 Task: Add the task  Create a new chatbot for customer support to the section API Design Sprint in the project AgileCon and add a Due Date to the respective task as 2023/11/02
Action: Mouse moved to (43, 324)
Screenshot: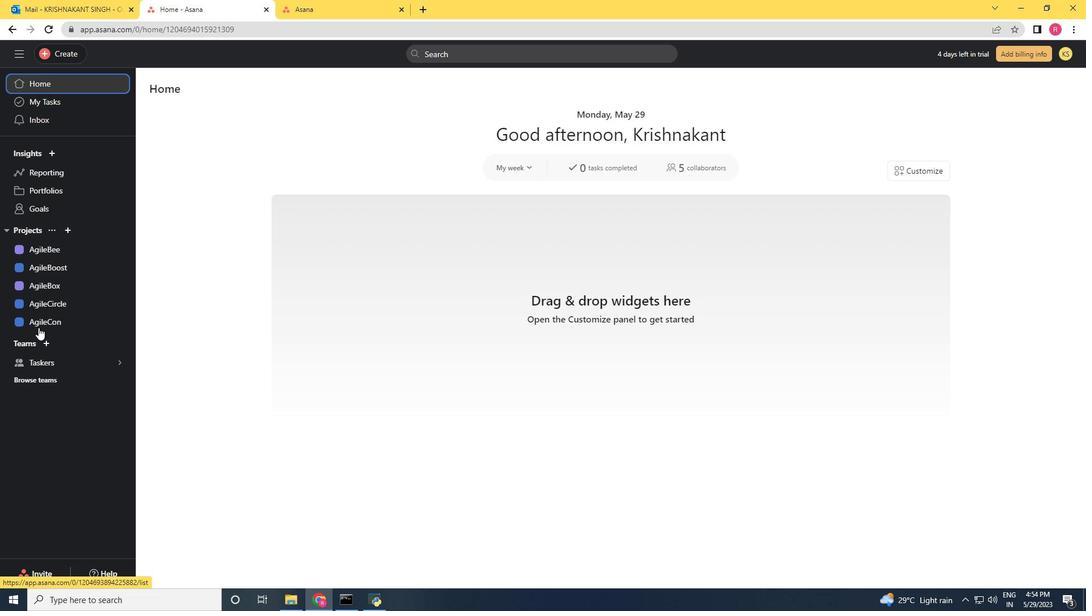 
Action: Mouse pressed left at (43, 324)
Screenshot: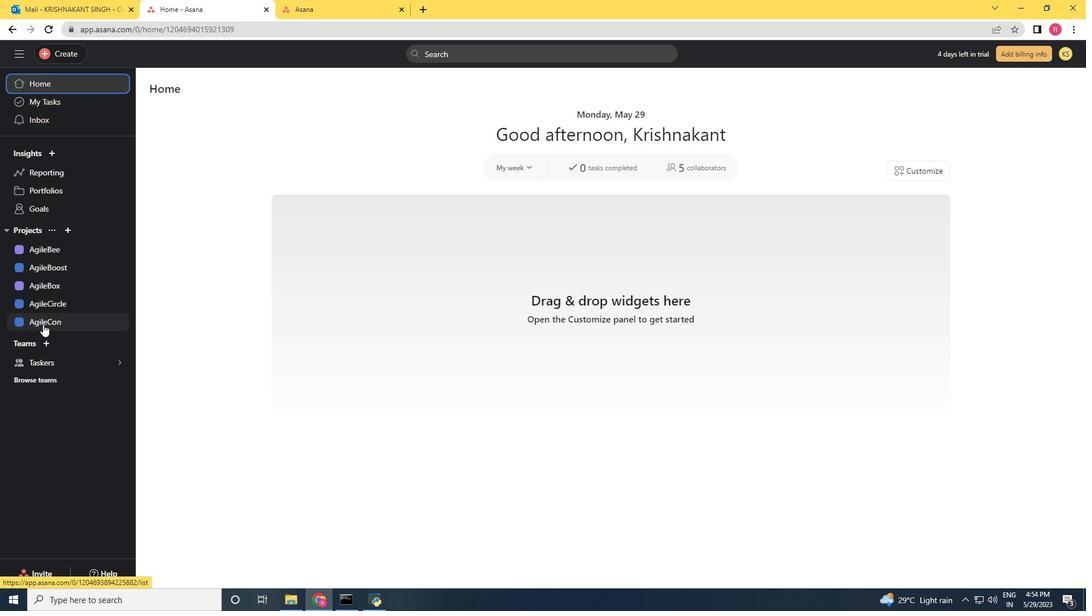
Action: Mouse moved to (648, 461)
Screenshot: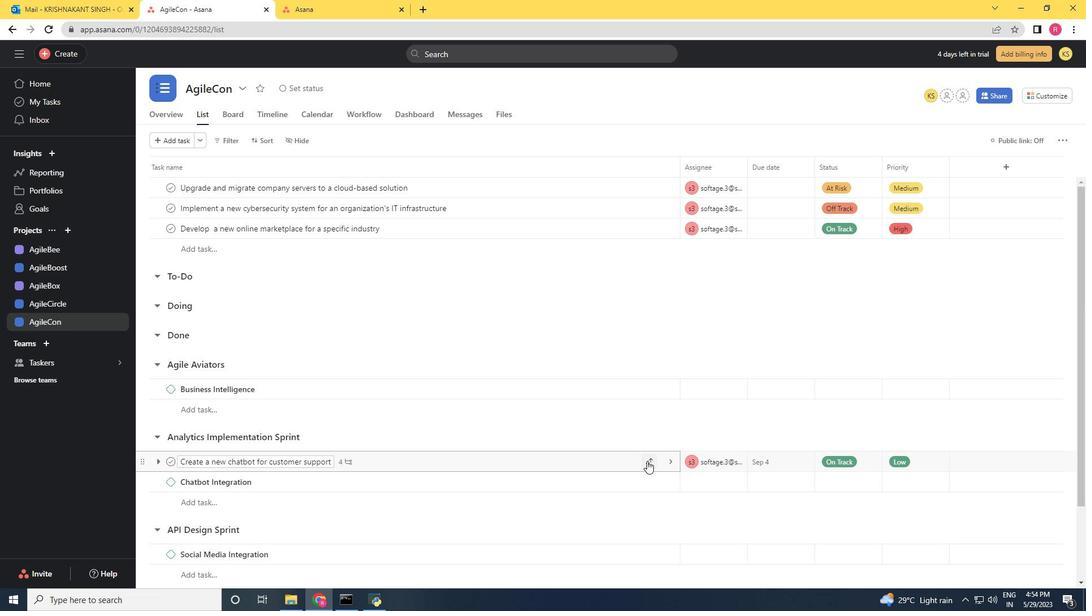 
Action: Mouse pressed left at (648, 461)
Screenshot: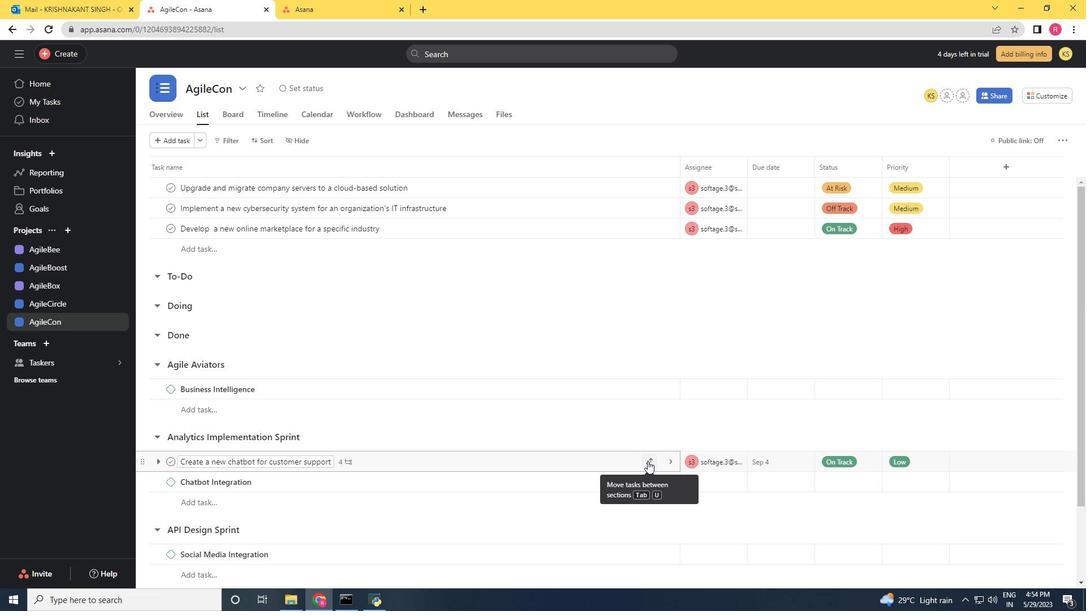 
Action: Mouse moved to (566, 424)
Screenshot: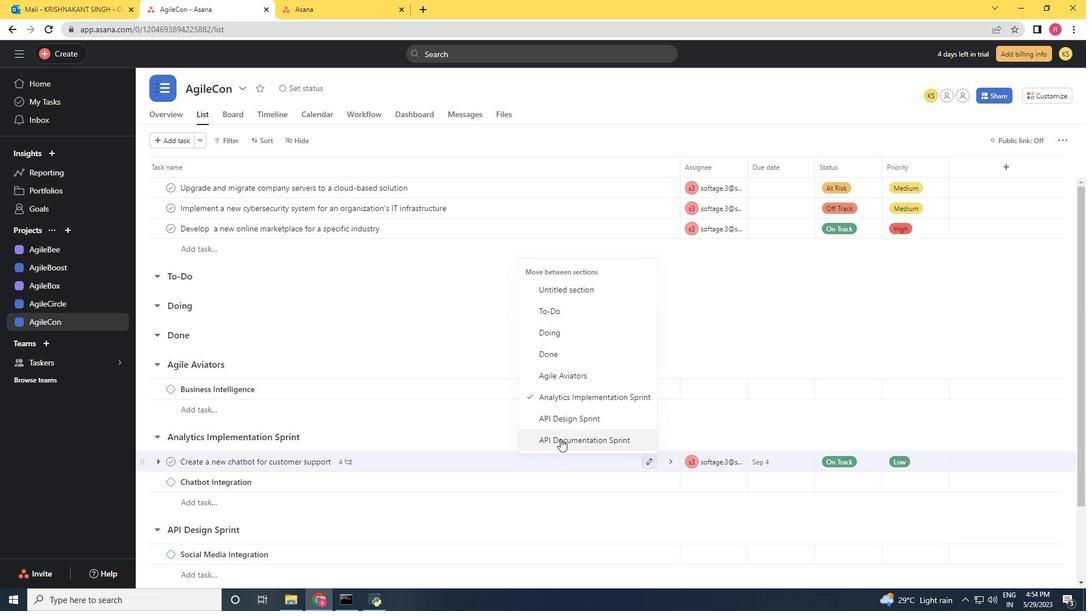 
Action: Mouse pressed left at (566, 424)
Screenshot: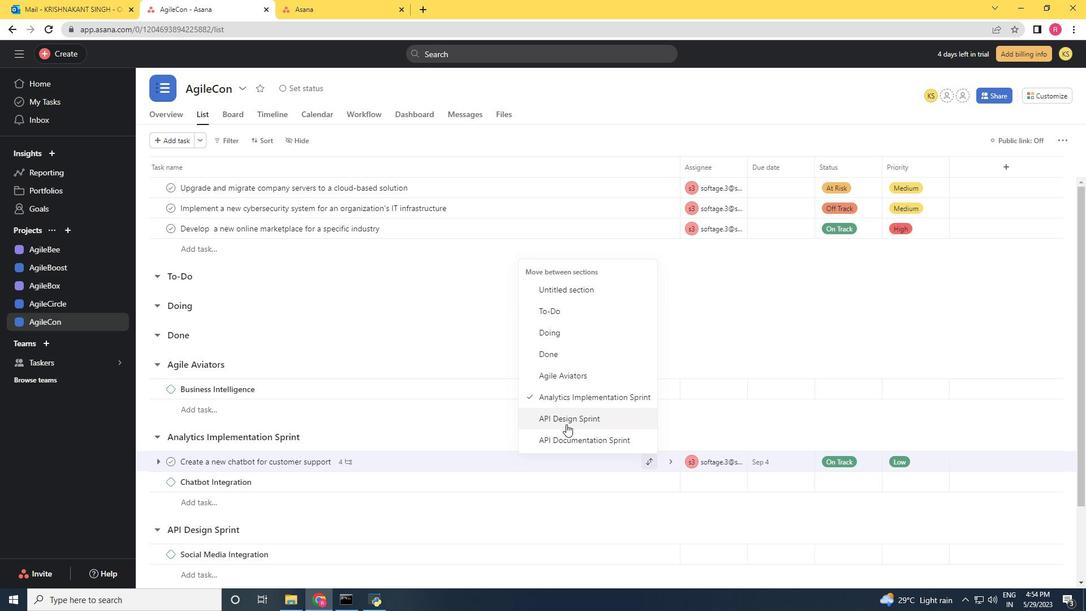 
Action: Mouse scrolled (566, 423) with delta (0, 0)
Screenshot: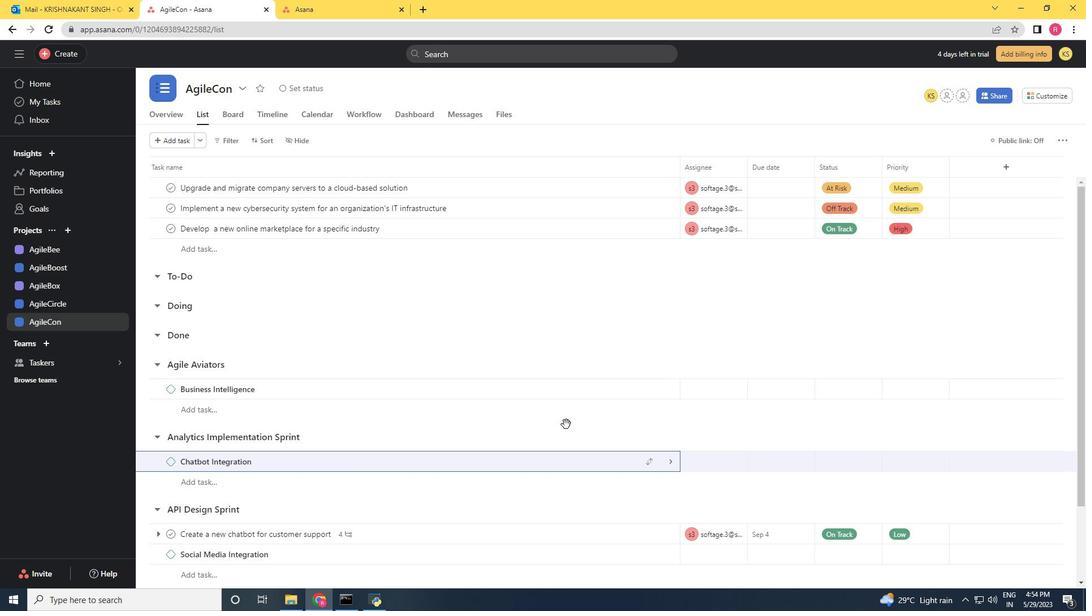 
Action: Mouse scrolled (566, 423) with delta (0, 0)
Screenshot: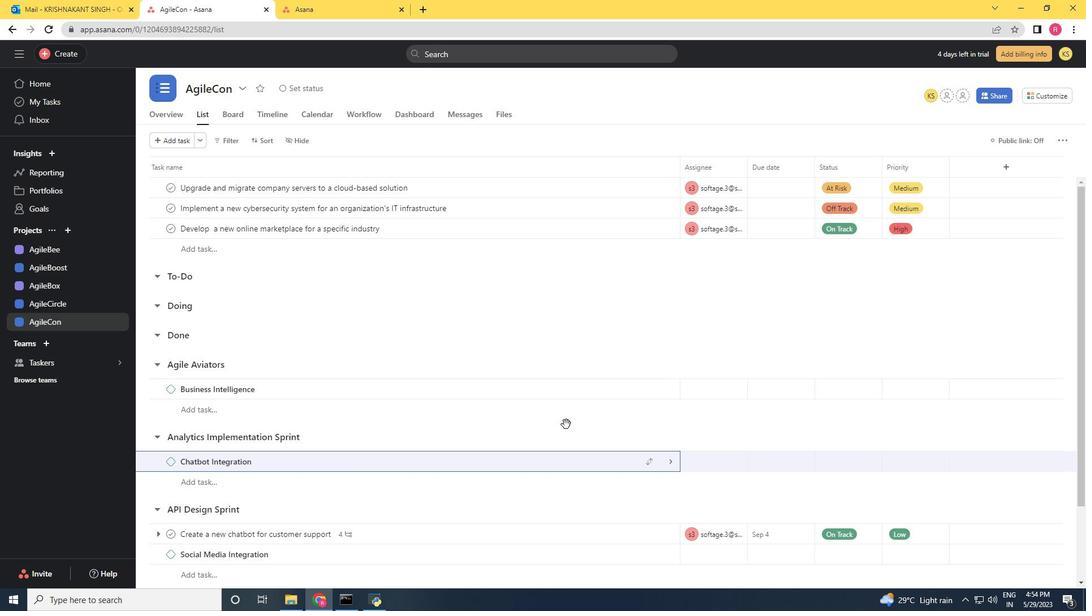 
Action: Mouse scrolled (566, 423) with delta (0, 0)
Screenshot: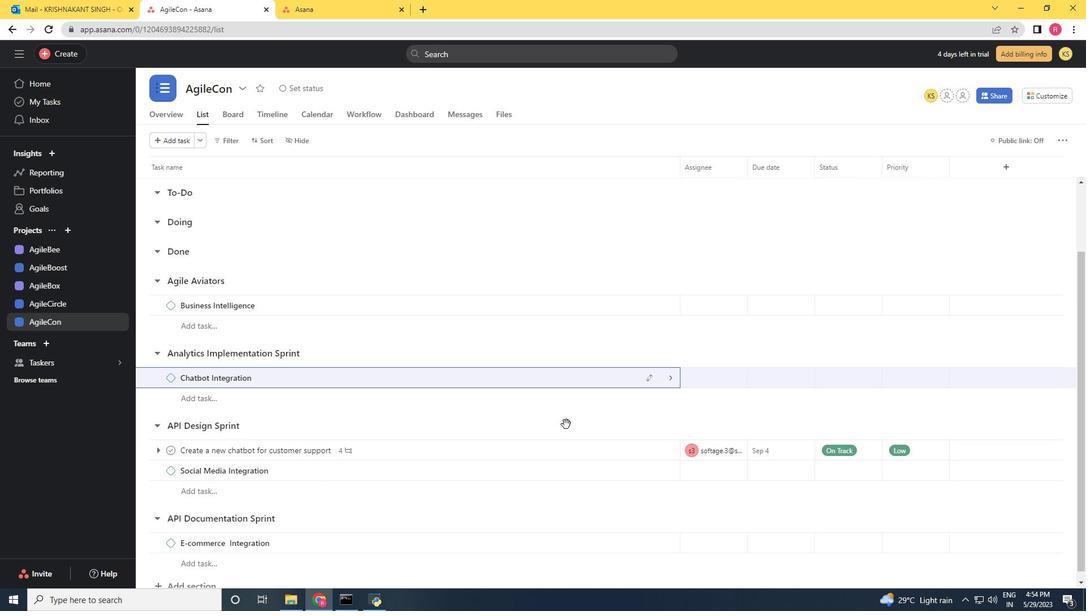 
Action: Mouse moved to (567, 437)
Screenshot: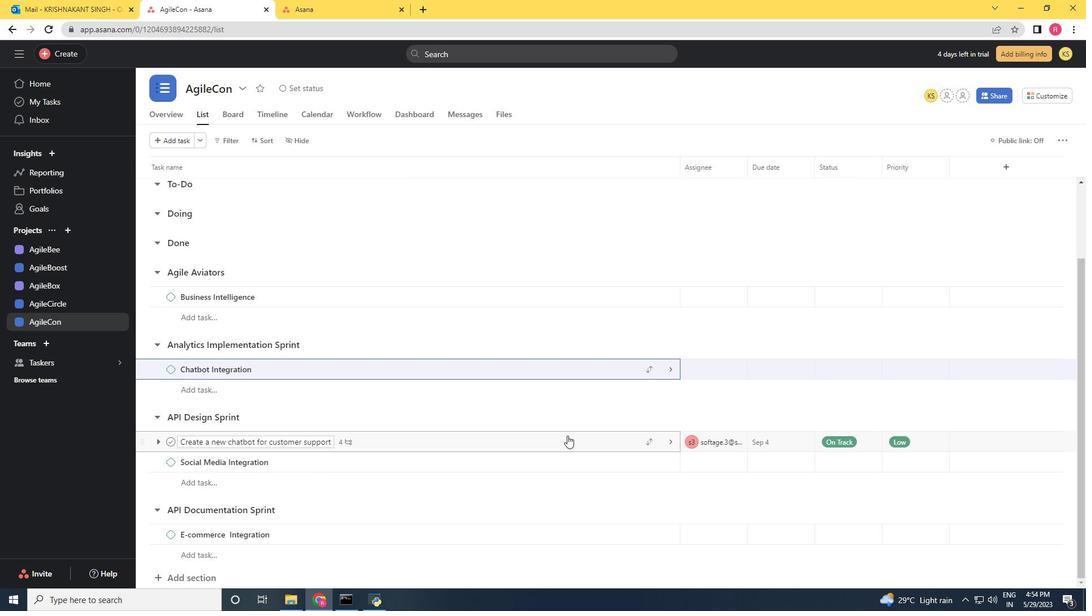 
Action: Mouse pressed left at (567, 437)
Screenshot: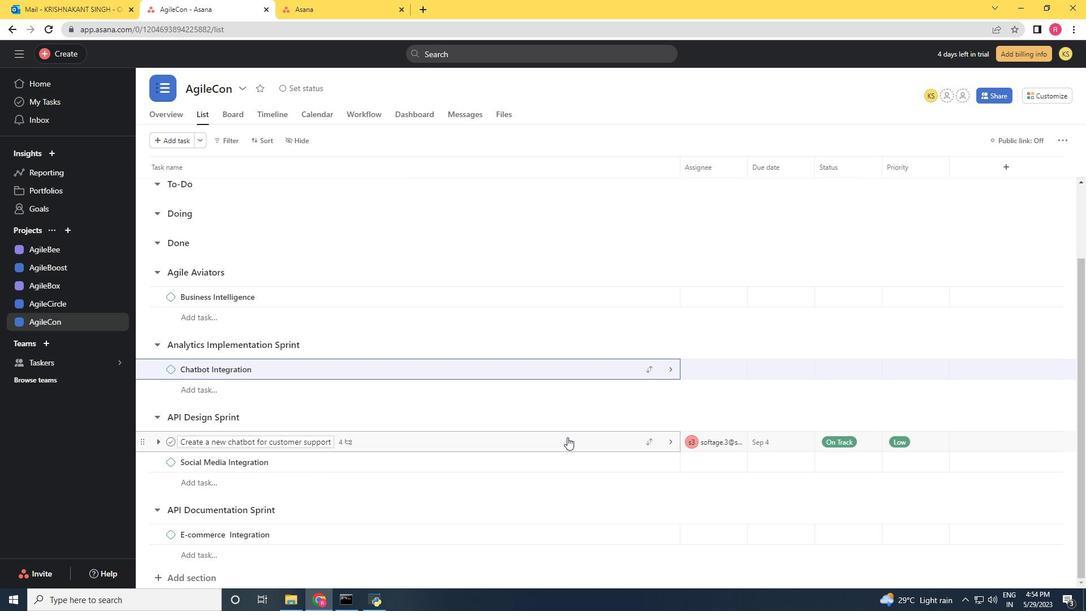 
Action: Mouse moved to (834, 229)
Screenshot: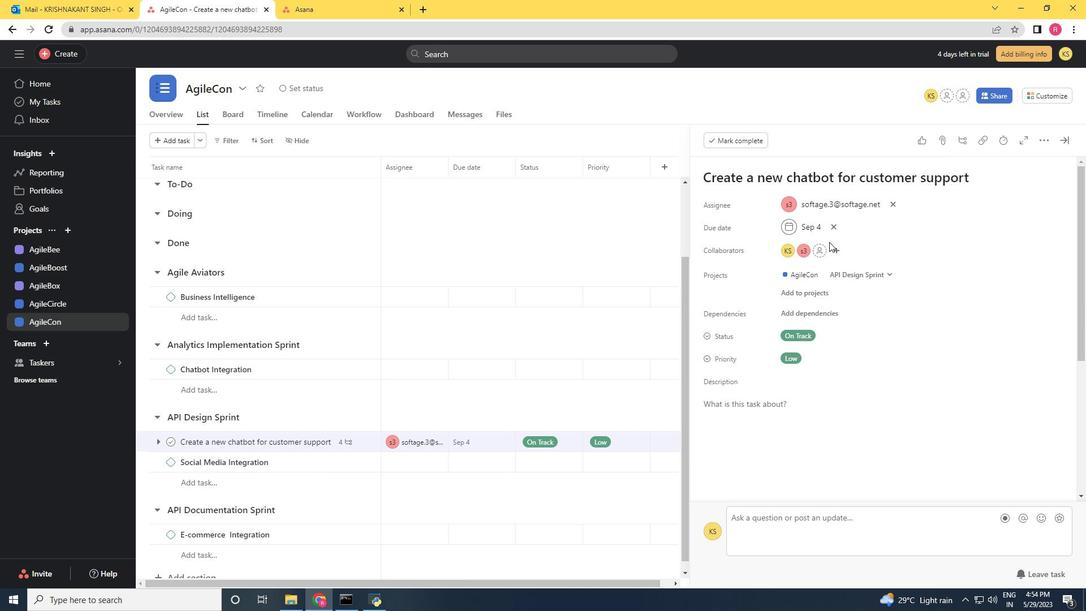 
Action: Mouse pressed left at (834, 229)
Screenshot: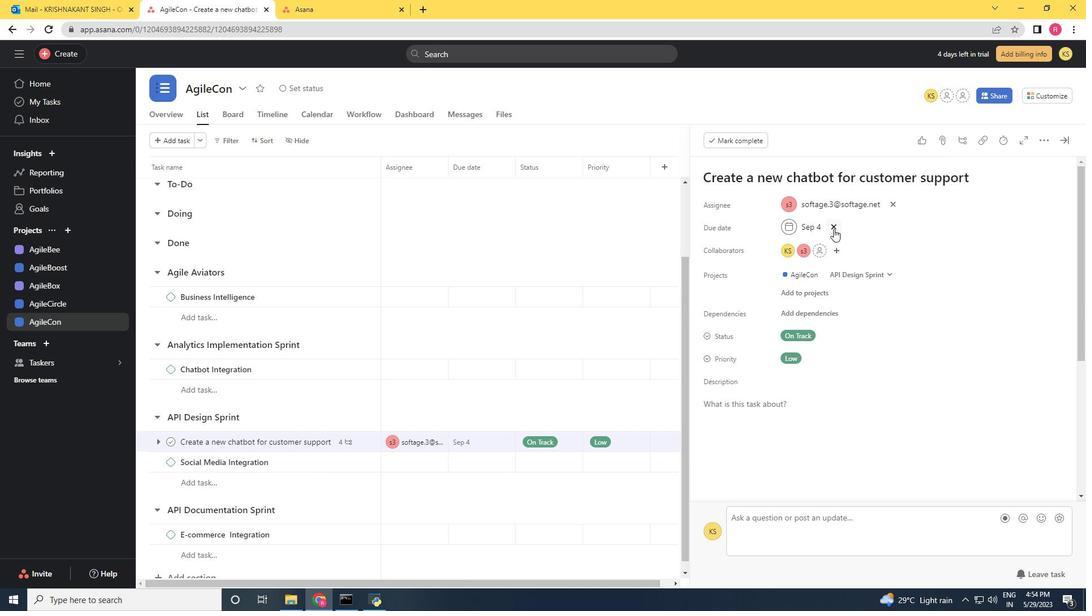 
Action: Mouse moved to (807, 229)
Screenshot: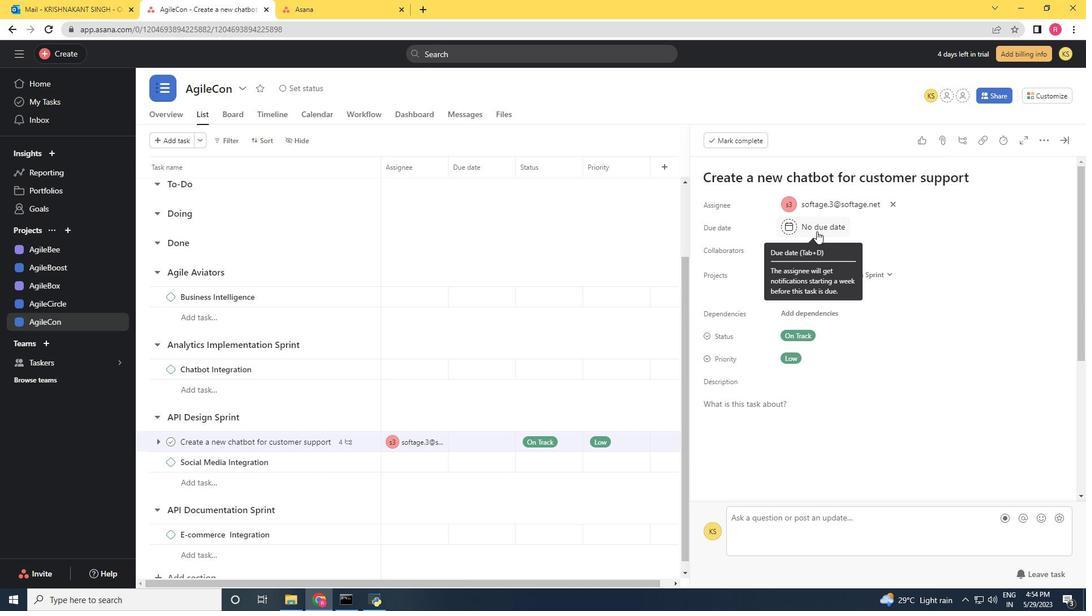 
Action: Mouse pressed left at (807, 229)
Screenshot: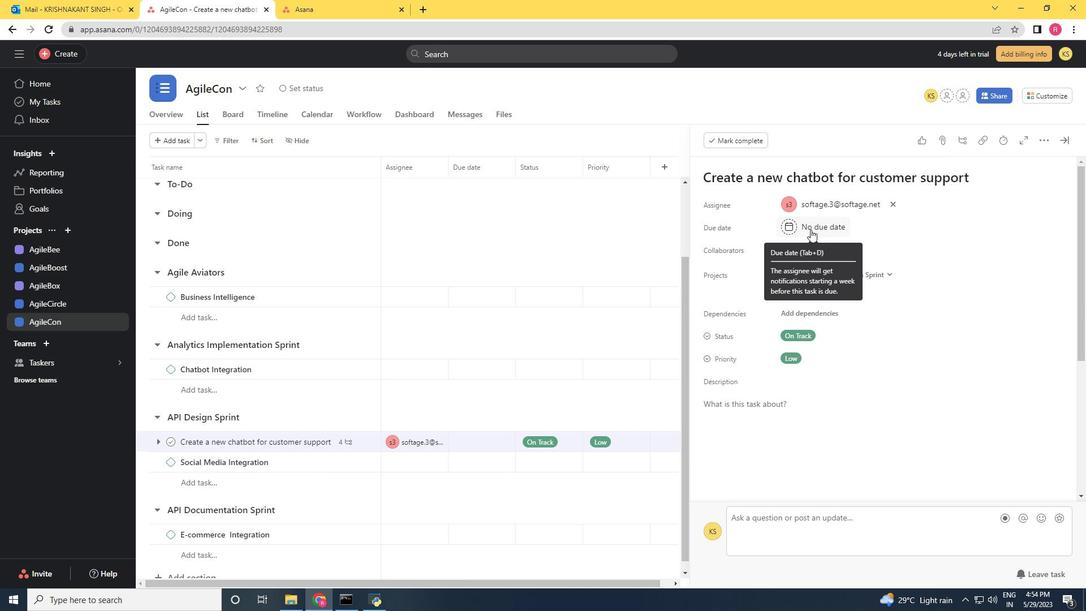
Action: Mouse moved to (917, 282)
Screenshot: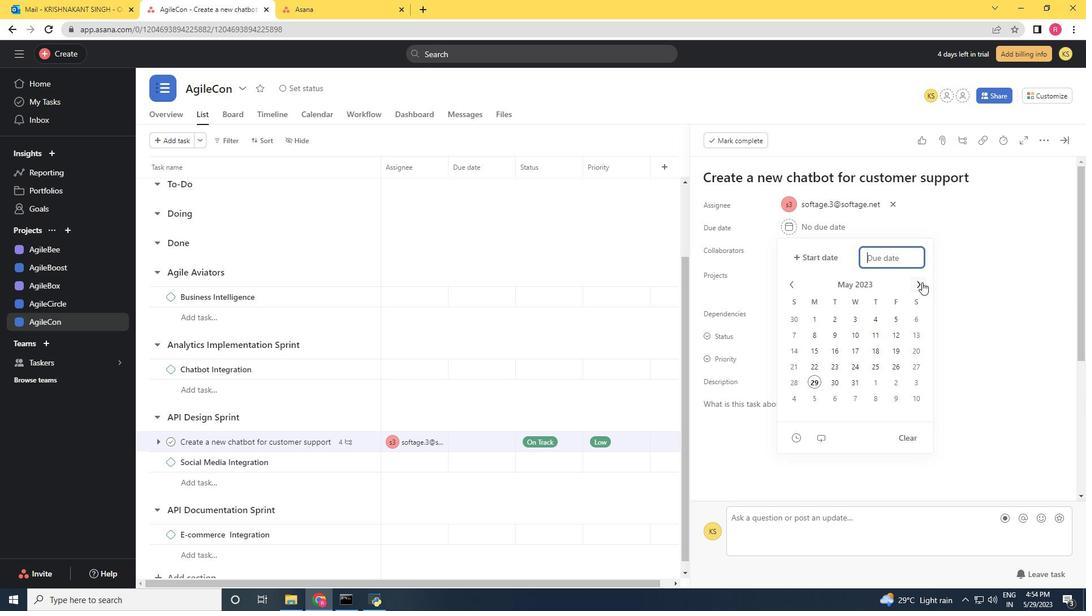 
Action: Mouse pressed left at (917, 282)
Screenshot: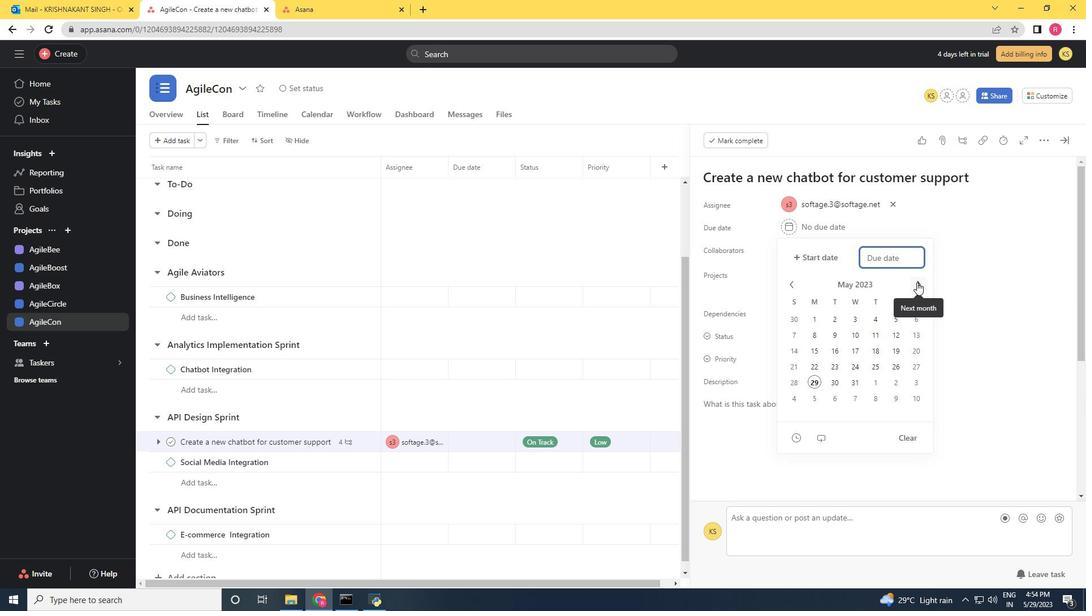 
Action: Mouse pressed left at (917, 282)
Screenshot: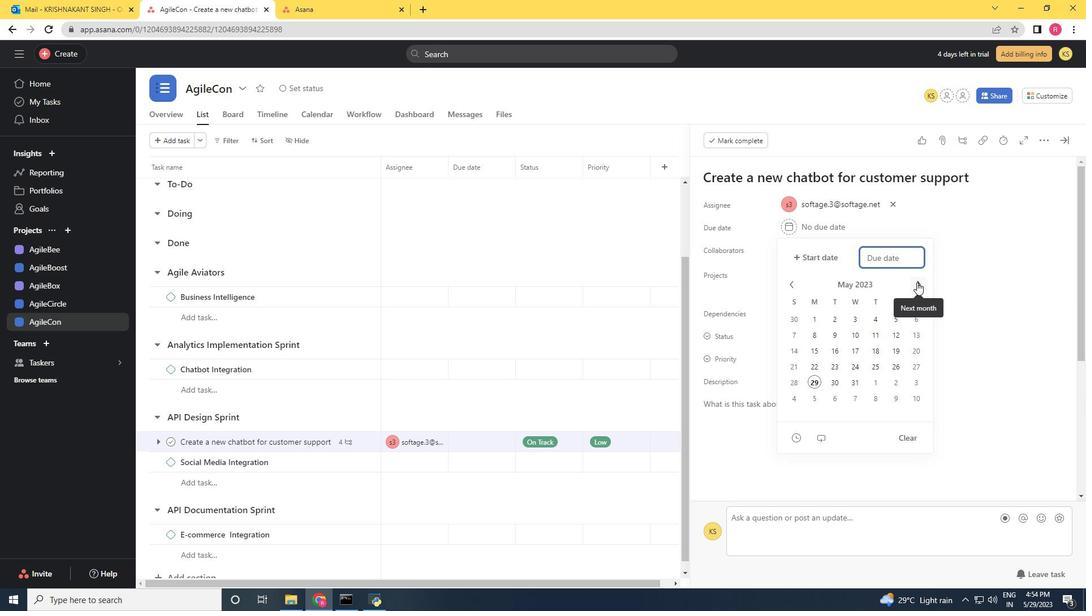 
Action: Mouse pressed left at (917, 282)
Screenshot: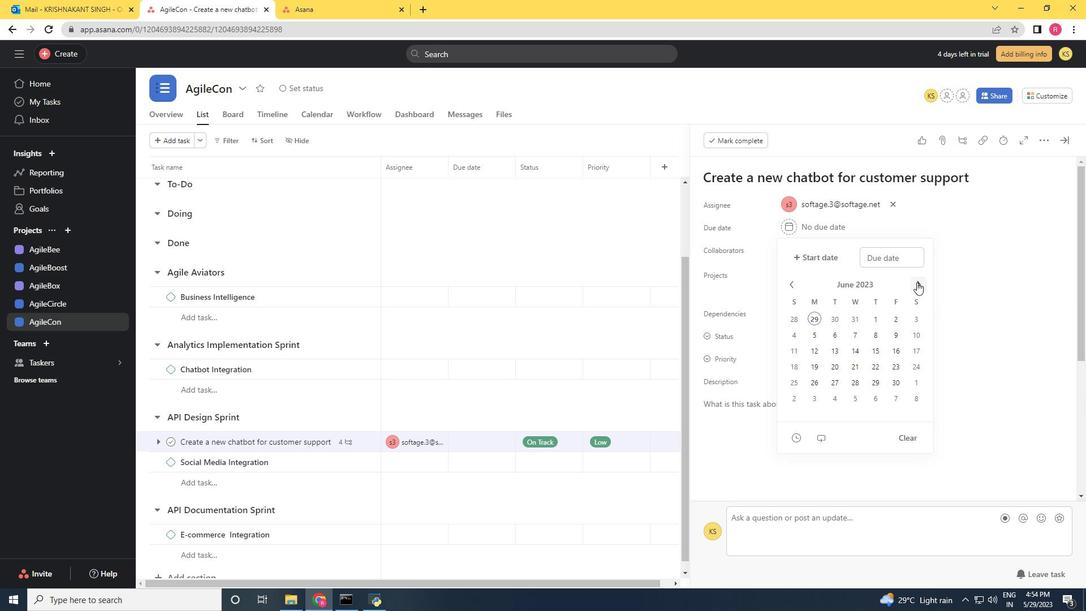 
Action: Mouse pressed left at (917, 282)
Screenshot: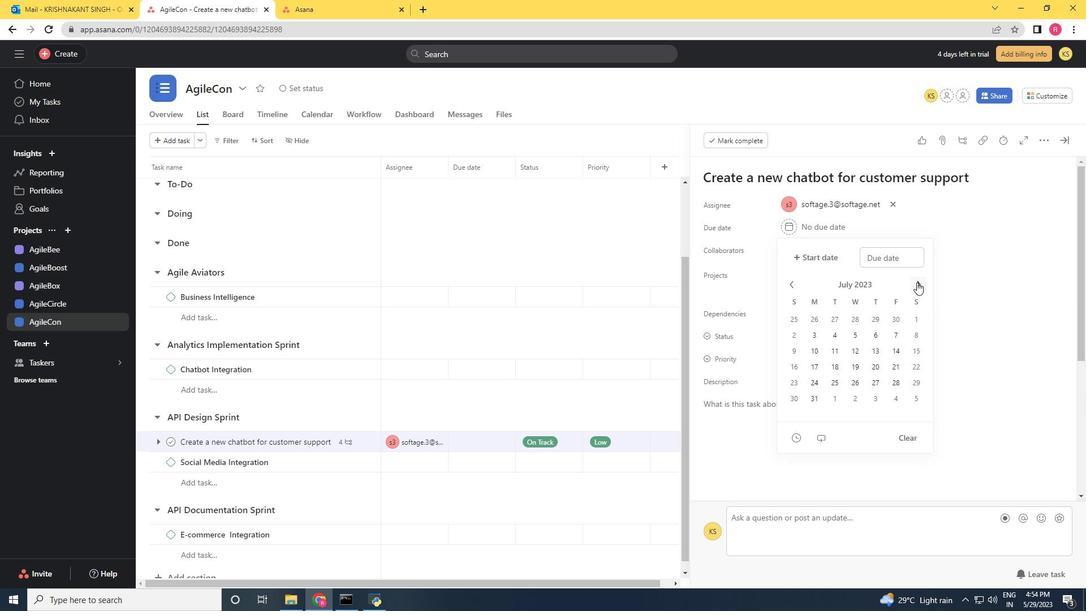 
Action: Mouse pressed left at (917, 282)
Screenshot: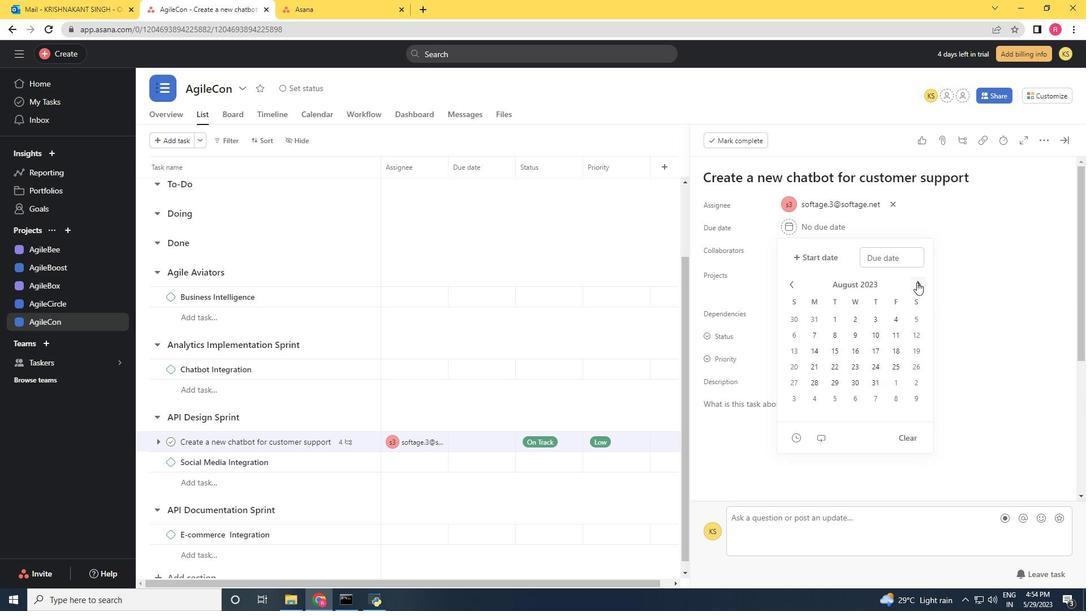 
Action: Mouse pressed left at (917, 282)
Screenshot: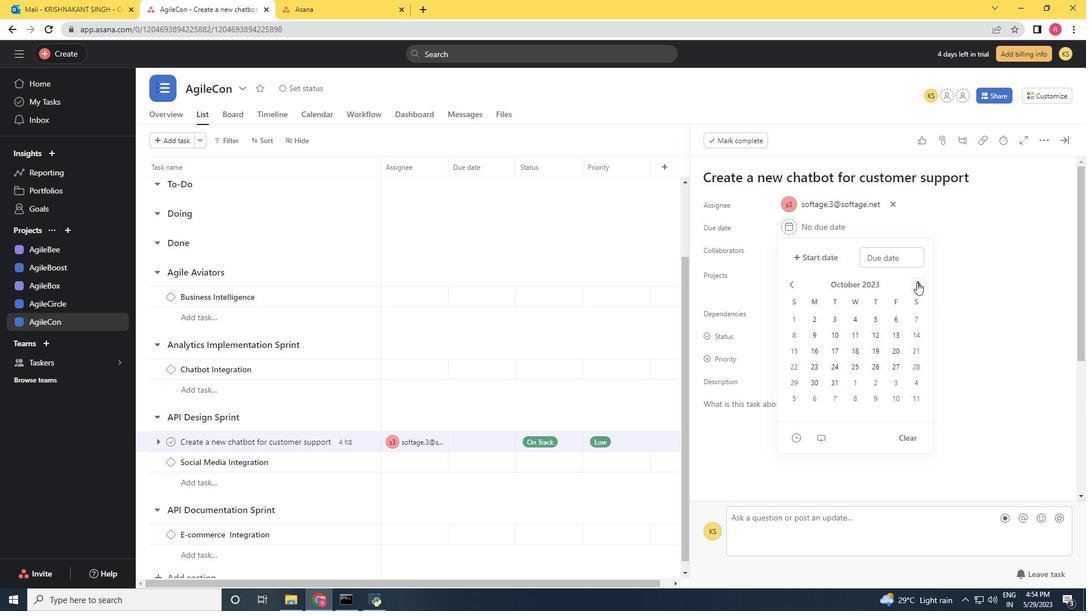 
Action: Mouse moved to (882, 322)
Screenshot: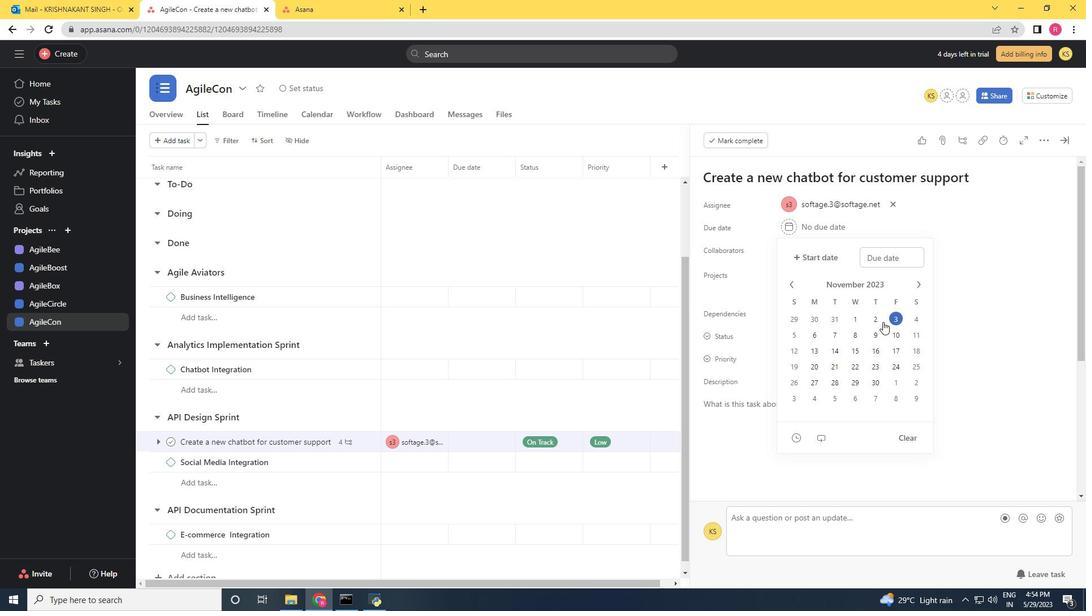 
Action: Mouse pressed left at (882, 322)
Screenshot: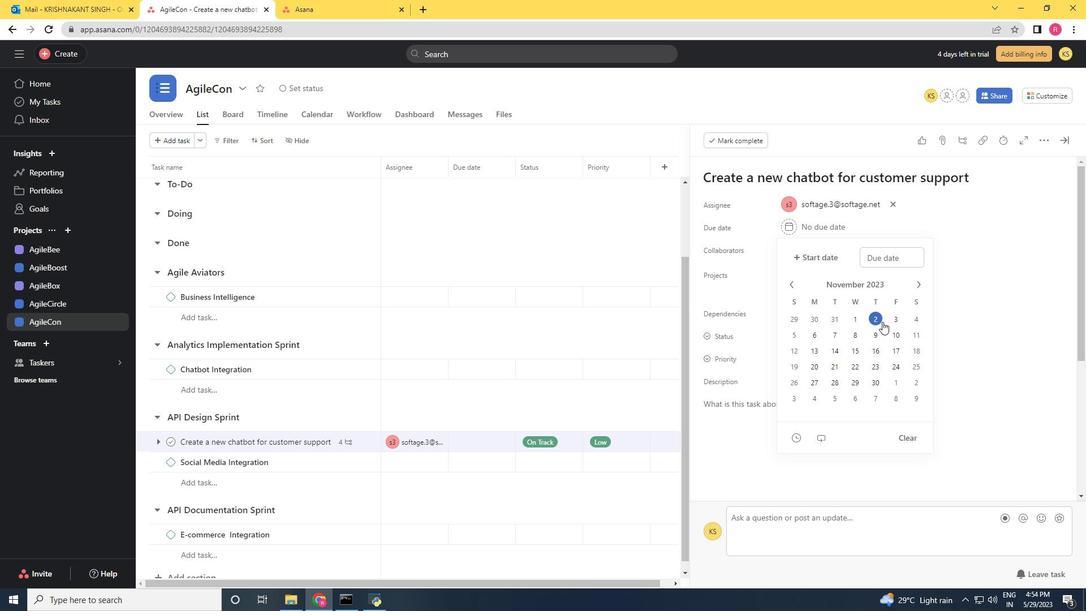 
Action: Mouse moved to (1006, 355)
Screenshot: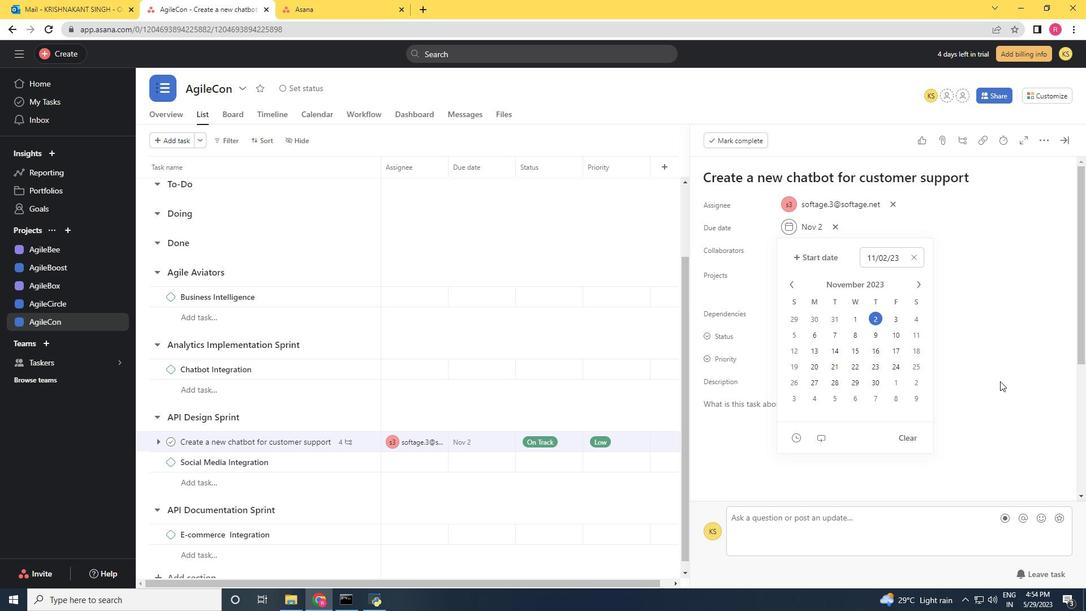 
Action: Mouse pressed left at (1006, 355)
Screenshot: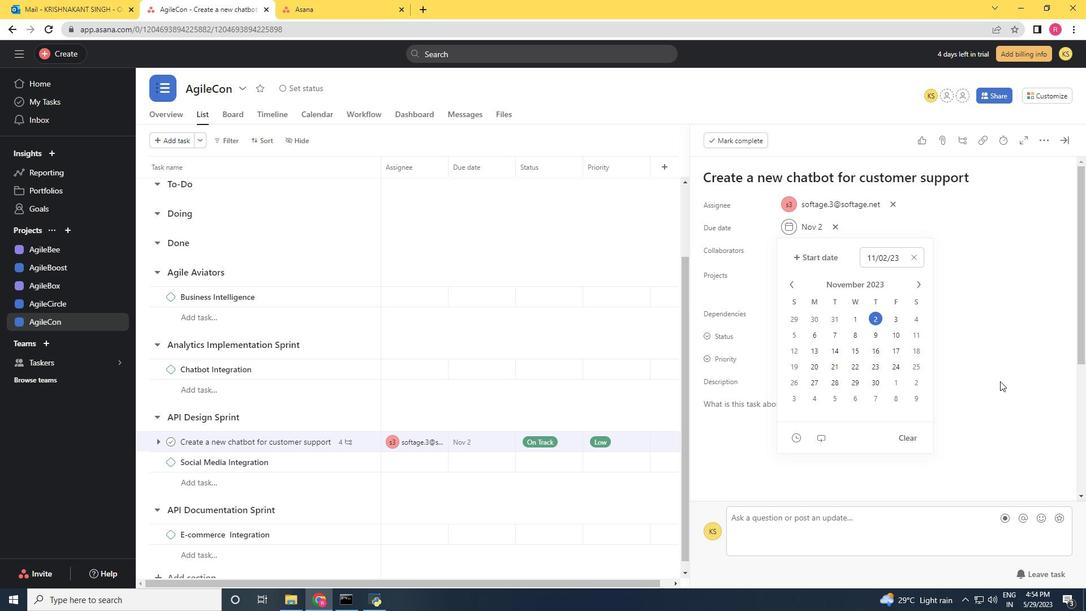 
Action: Mouse moved to (1006, 355)
Screenshot: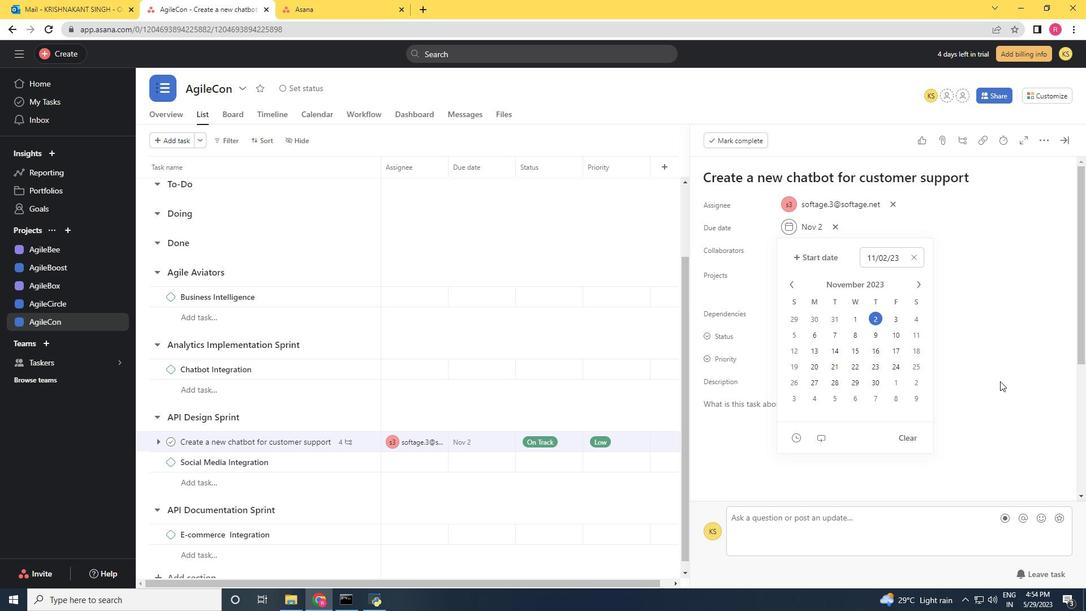 
